 Task: Add Teapigs Green With Envy Mao Feng Green Tea to the cart.
Action: Mouse pressed left at (26, 101)
Screenshot: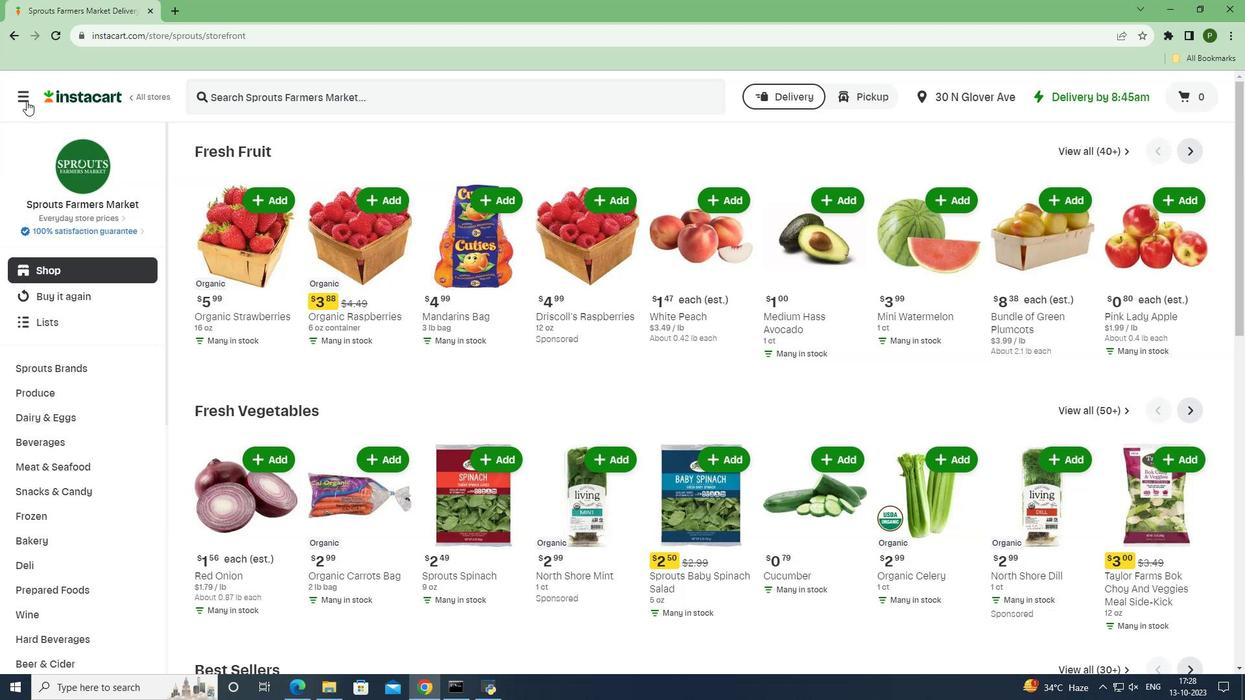 
Action: Mouse moved to (50, 329)
Screenshot: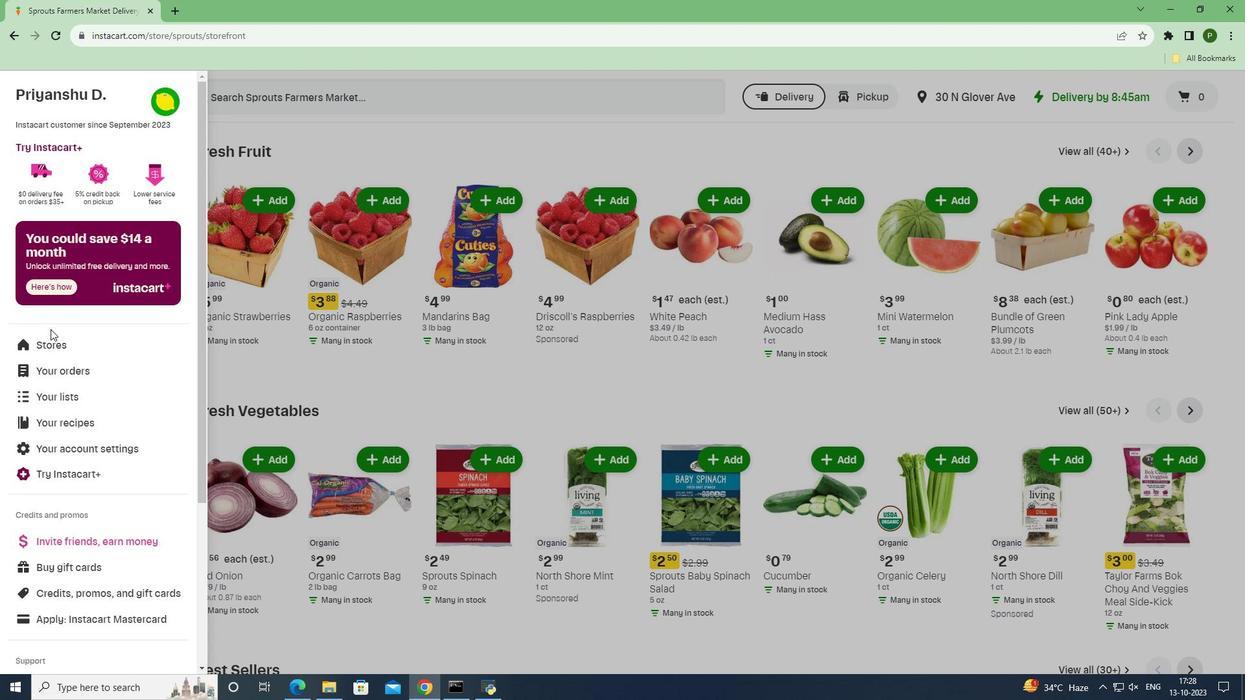 
Action: Mouse pressed left at (50, 329)
Screenshot: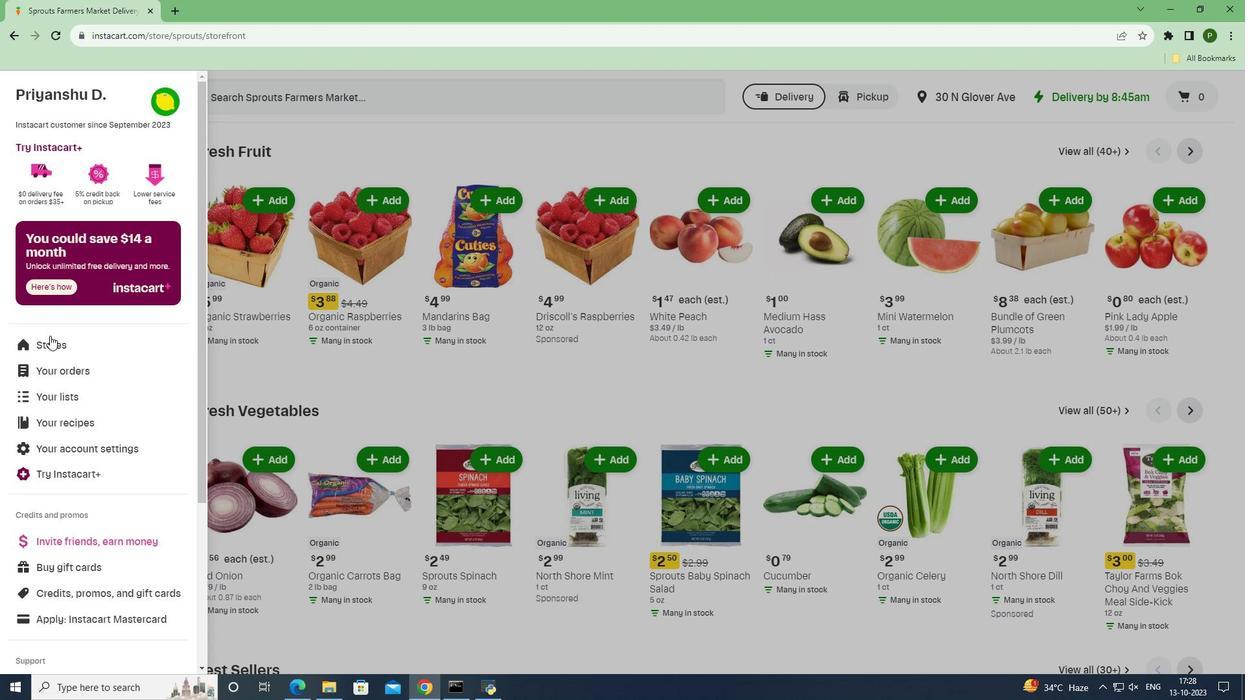 
Action: Mouse moved to (49, 336)
Screenshot: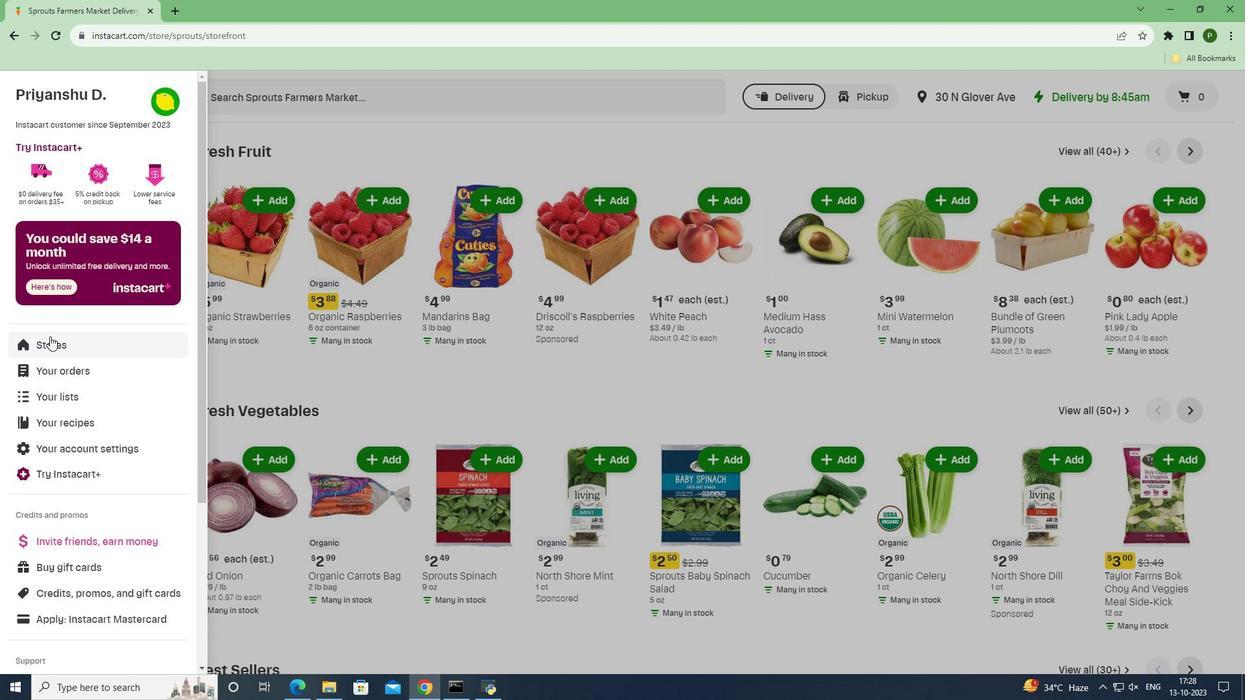
Action: Mouse pressed left at (49, 336)
Screenshot: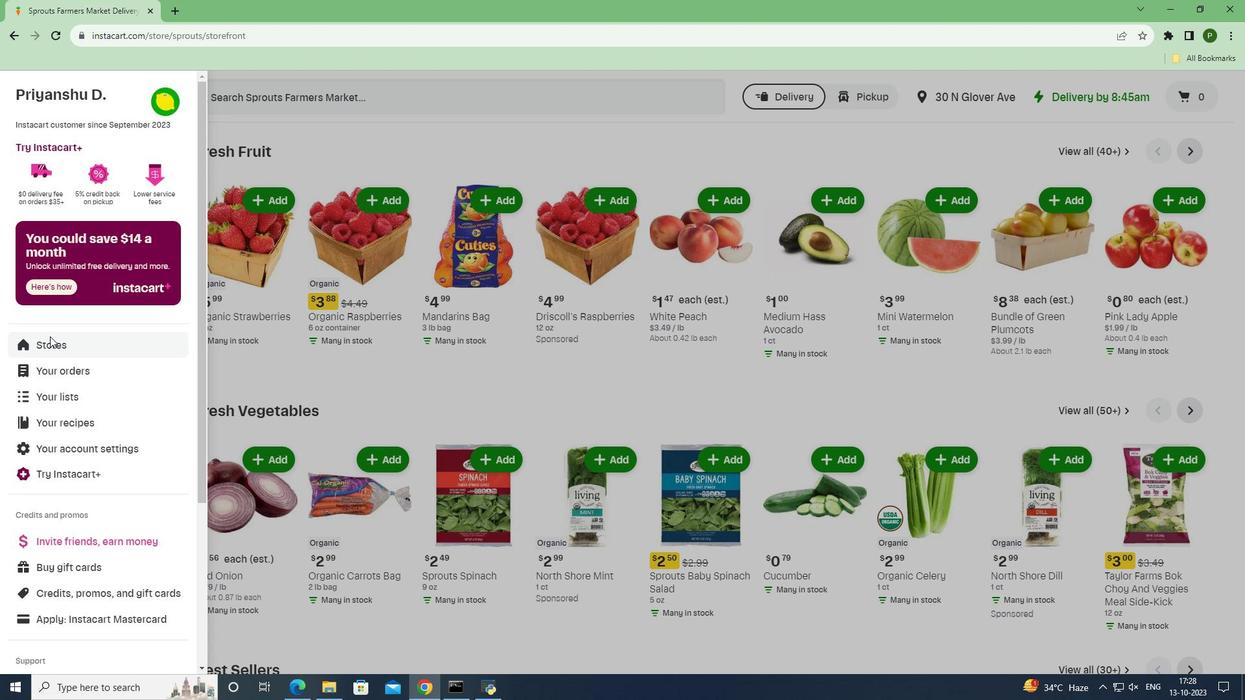 
Action: Mouse moved to (304, 143)
Screenshot: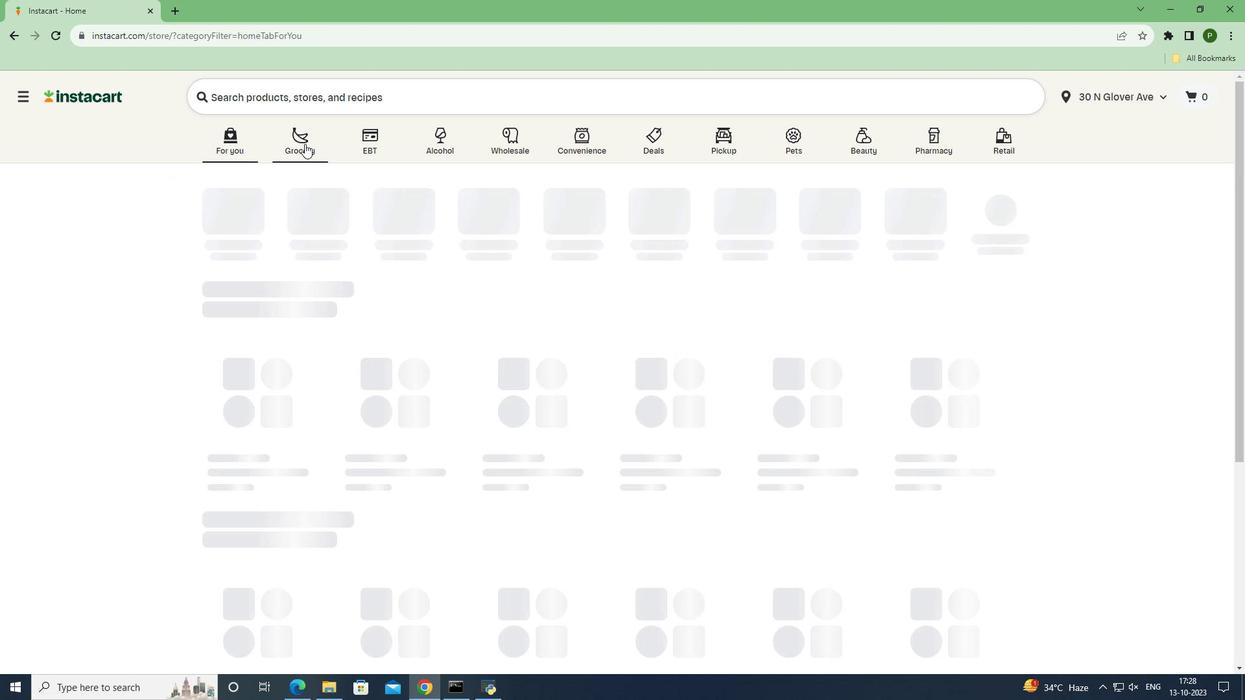 
Action: Mouse pressed left at (304, 143)
Screenshot: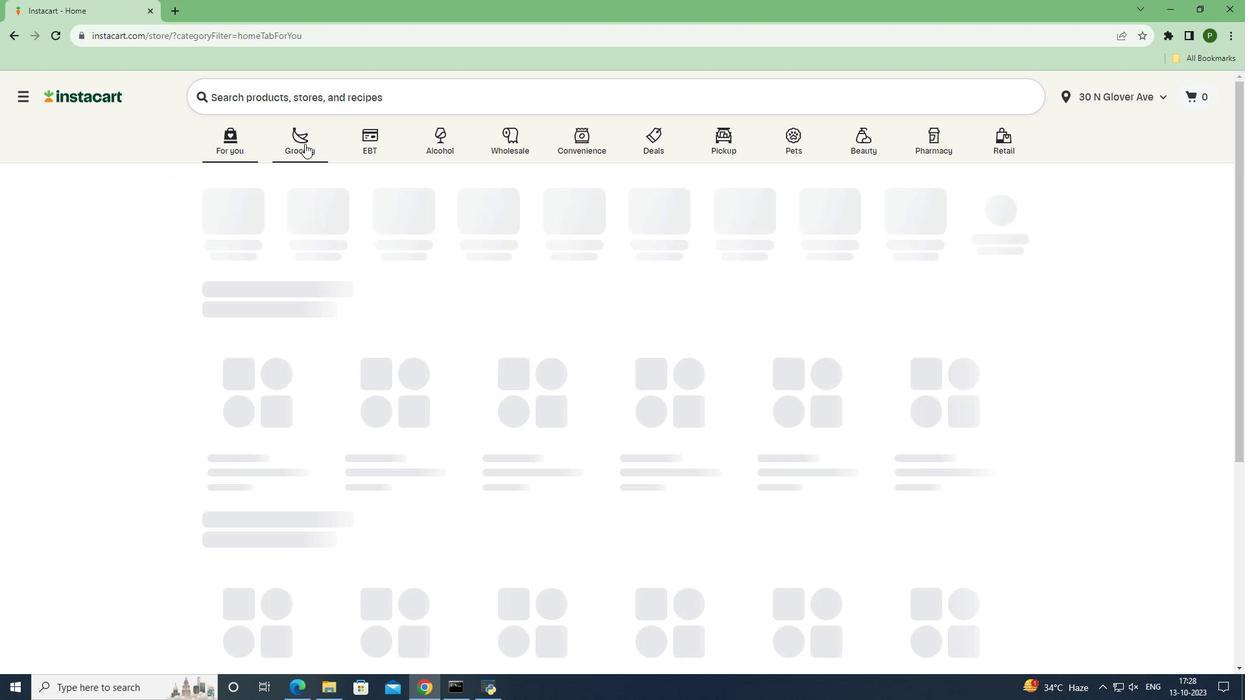 
Action: Mouse moved to (826, 308)
Screenshot: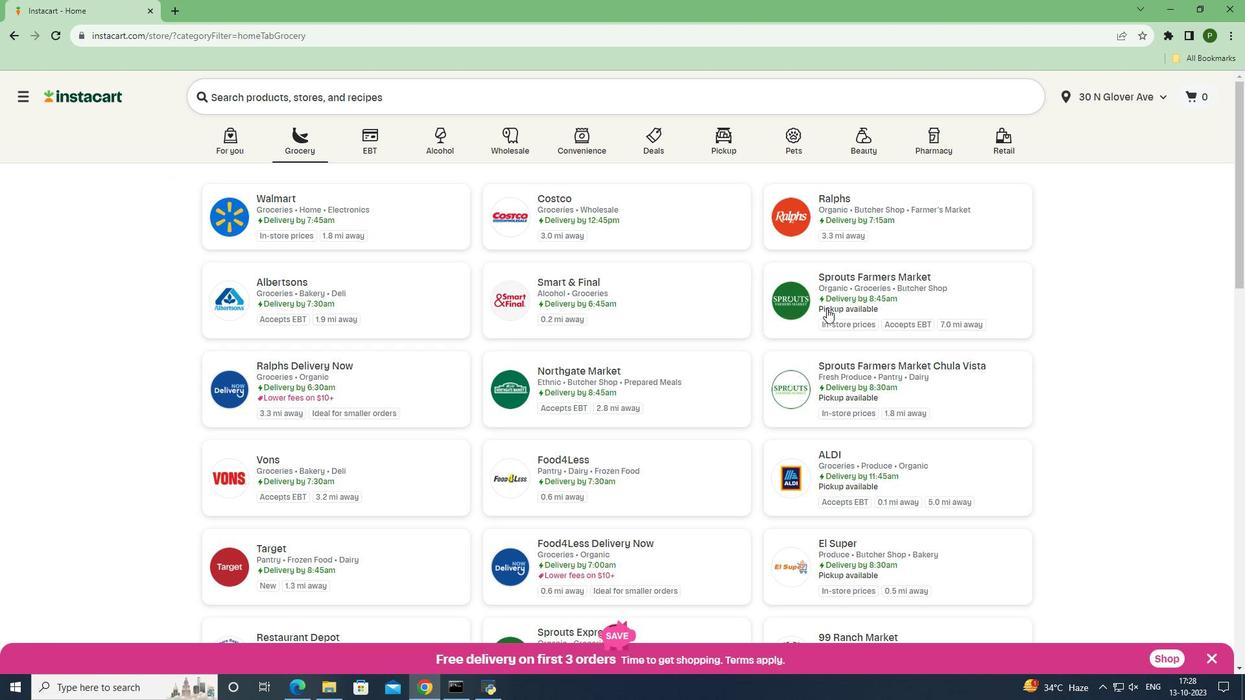 
Action: Mouse pressed left at (826, 308)
Screenshot: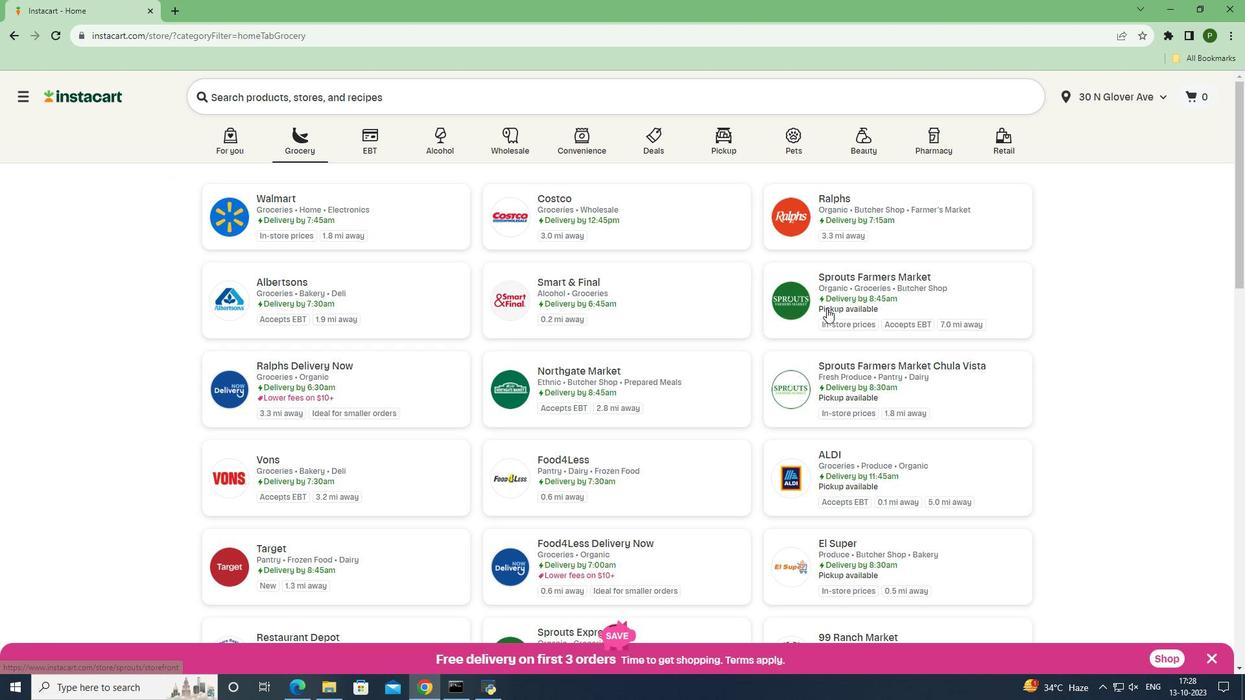 
Action: Mouse moved to (90, 448)
Screenshot: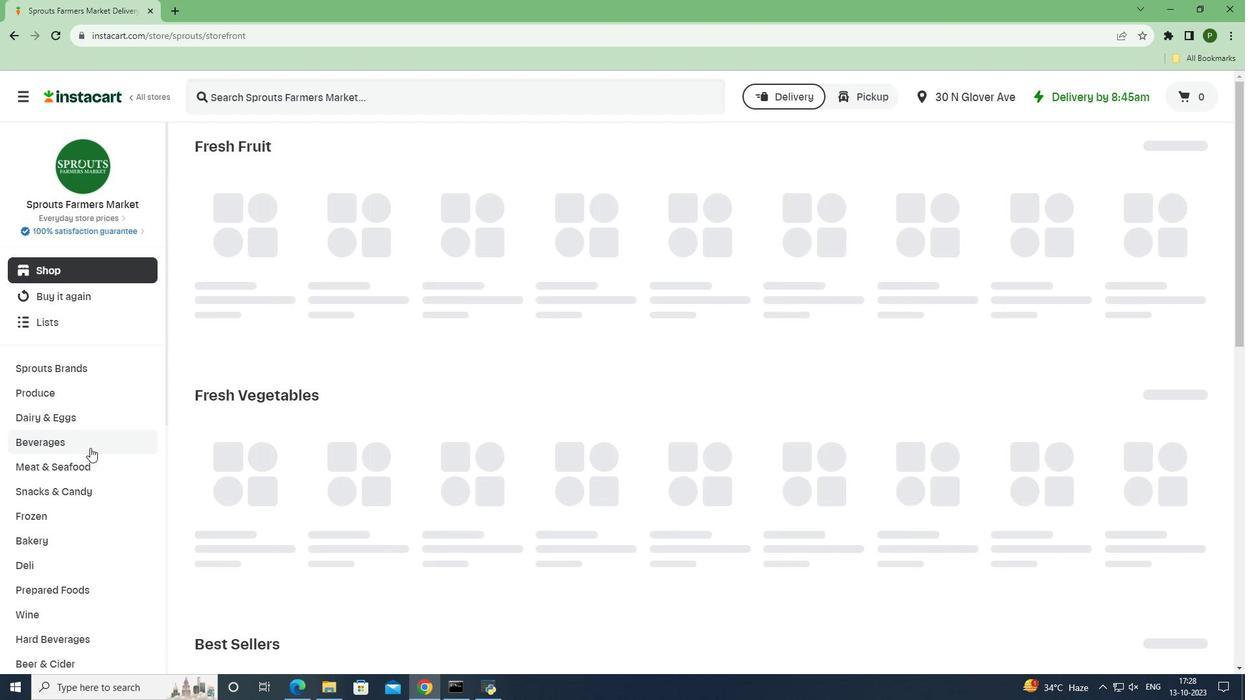 
Action: Mouse pressed left at (90, 448)
Screenshot: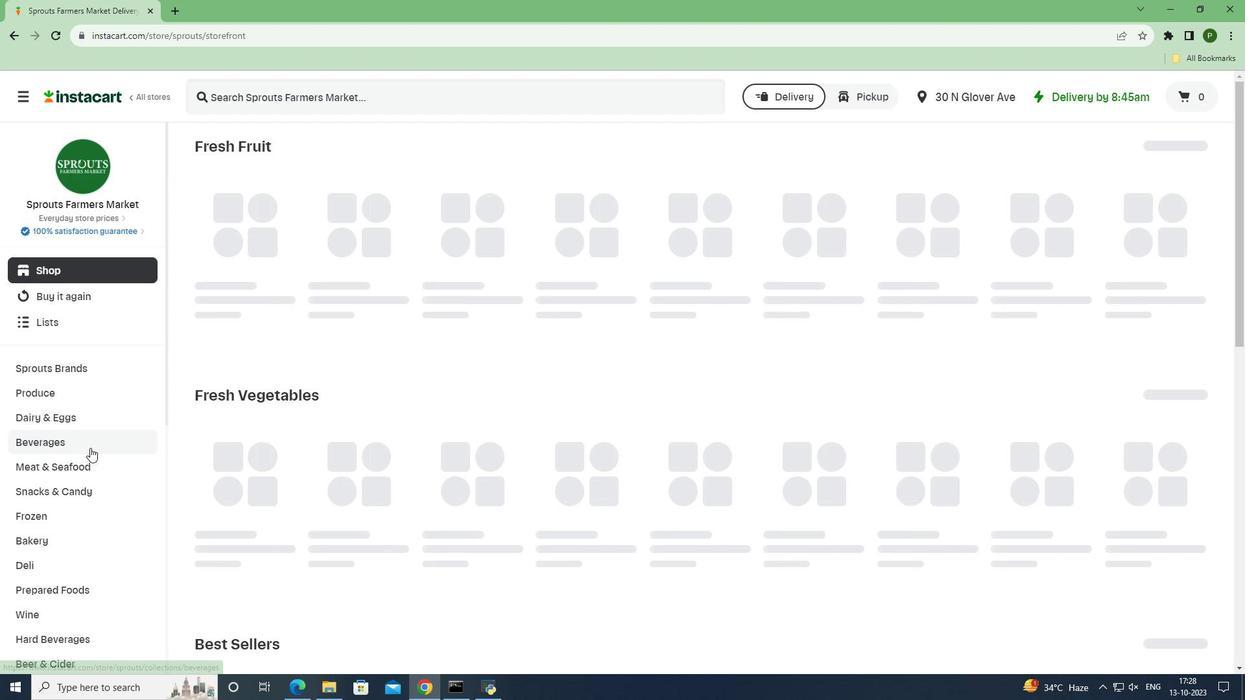 
Action: Mouse moved to (1131, 175)
Screenshot: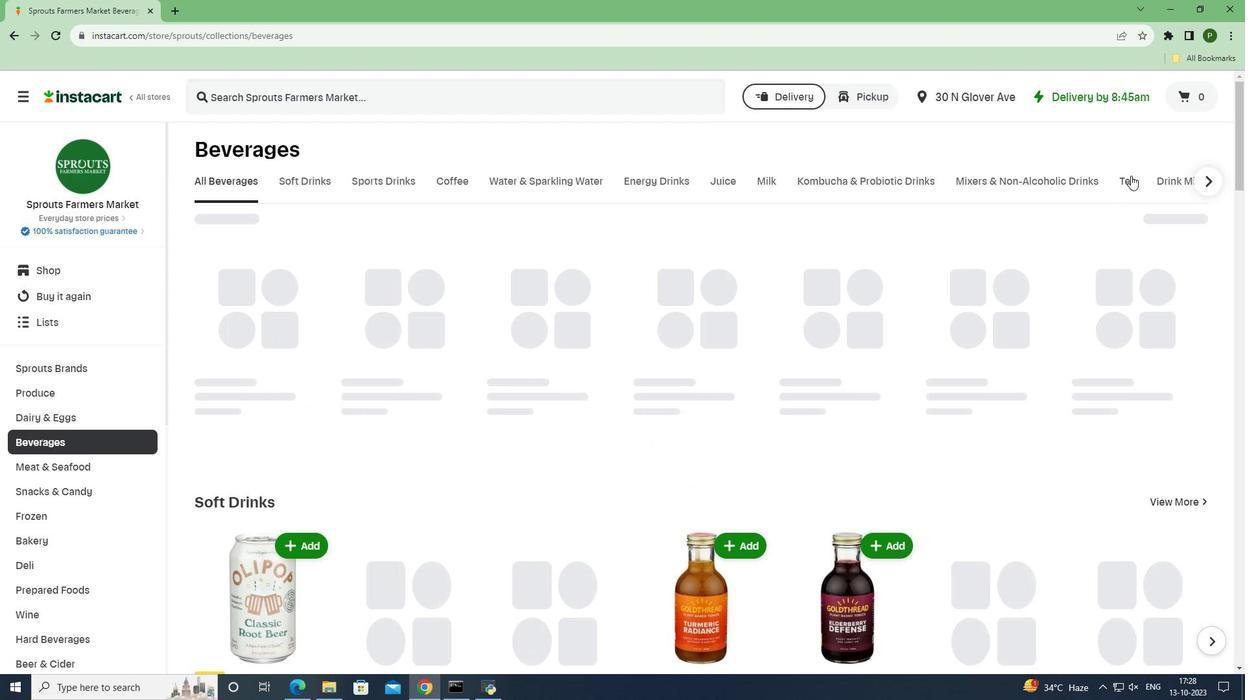 
Action: Mouse pressed left at (1131, 175)
Screenshot: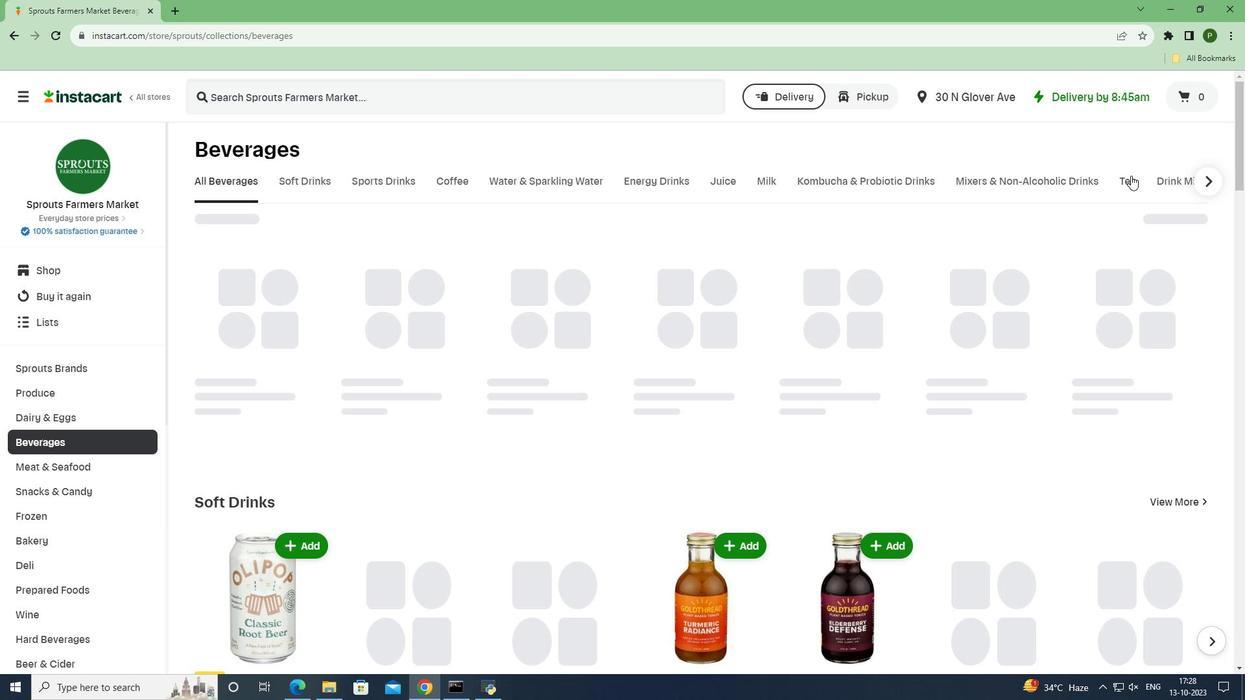 
Action: Mouse moved to (561, 101)
Screenshot: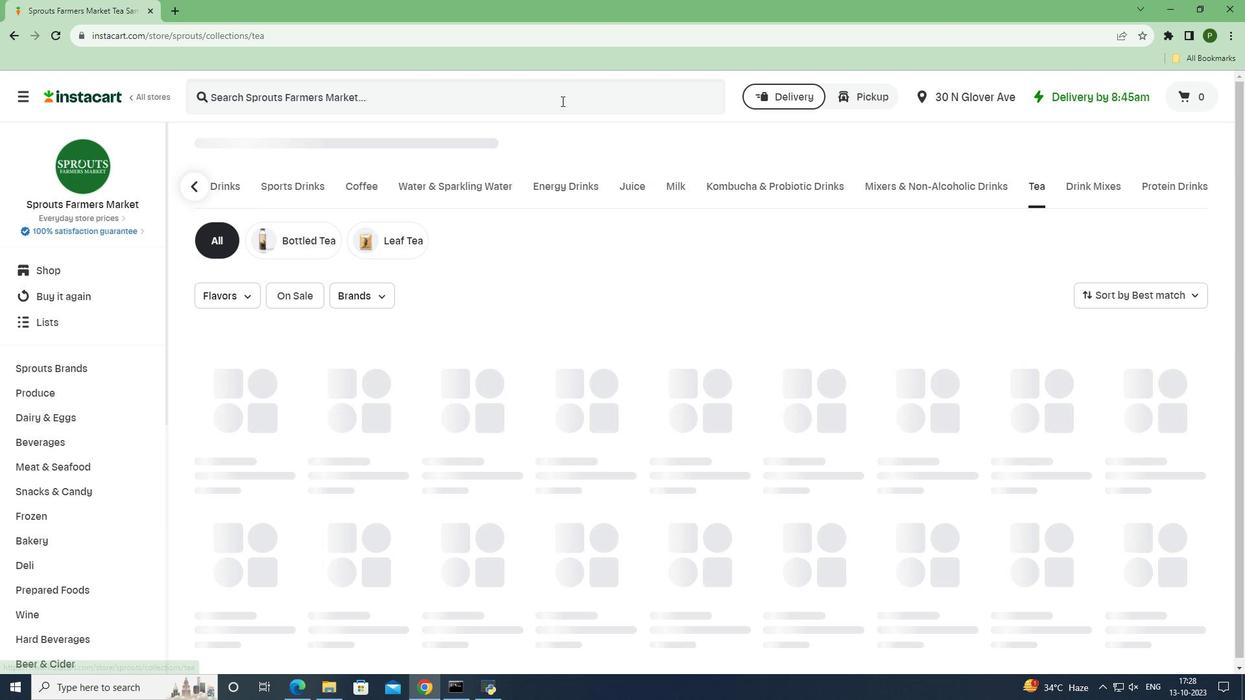 
Action: Mouse pressed left at (561, 101)
Screenshot: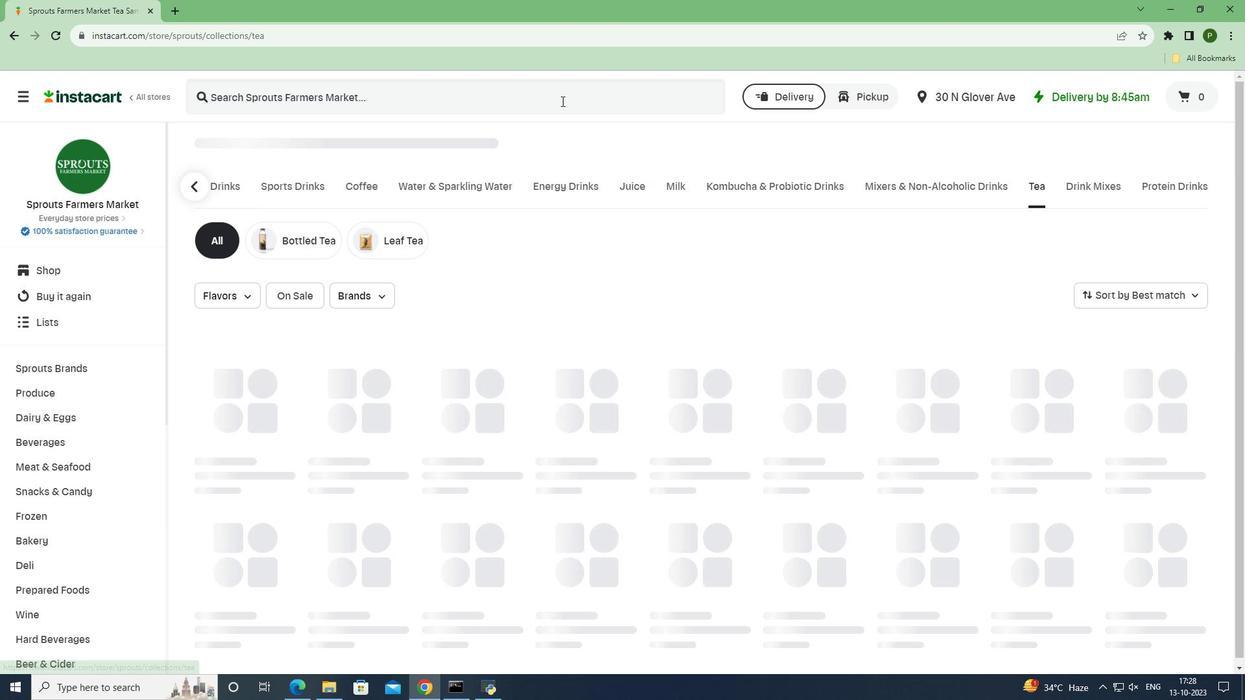 
Action: Key pressed <Key.caps_lock>T<Key.caps_lock>eapigs<Key.space><Key.caps_lock>G<Key.caps_lock>reen<Key.space><Key.caps_lock>W<Key.caps_lock>ith<Key.space><Key.caps_lock>E<Key.caps_lock>nvy<Key.space><Key.caps_lock>M<Key.caps_lock>ao<Key.space><Key.caps_lock>F<Key.caps_lock>eng<Key.space><Key.caps_lock>G<Key.caps_lock>reen<Key.space><Key.caps_lock>T<Key.caps_lock>ea<Key.space><Key.enter>
Screenshot: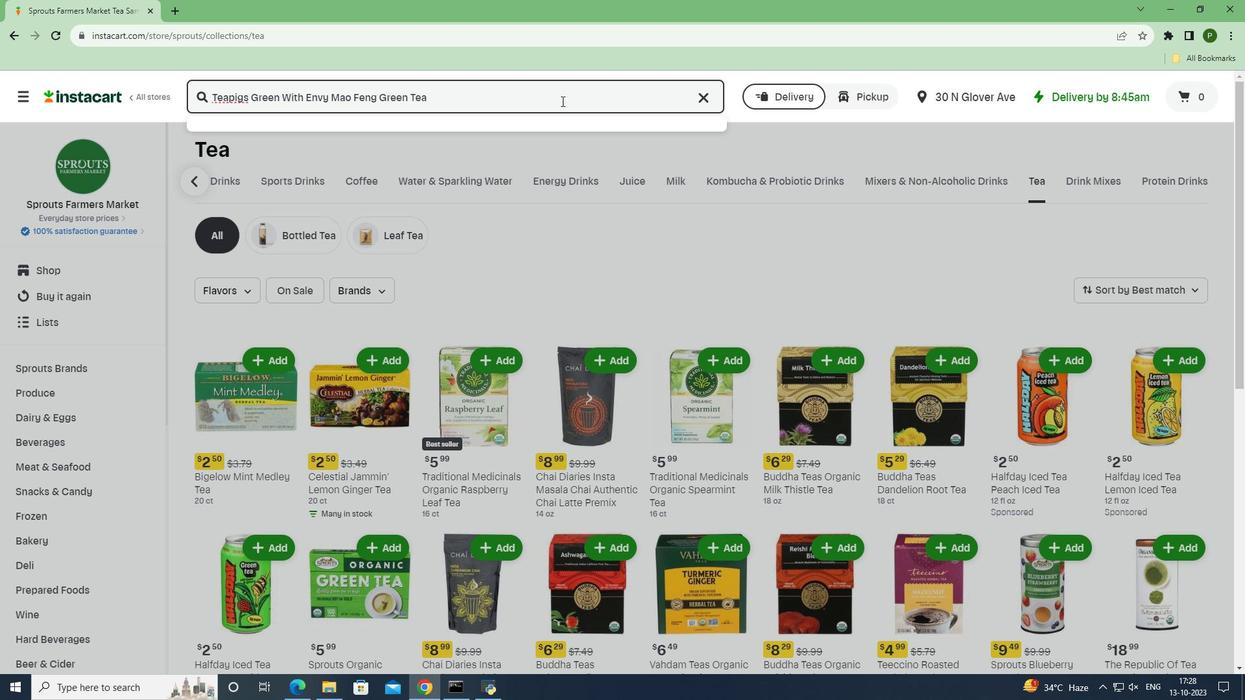 
Action: Mouse moved to (771, 204)
Screenshot: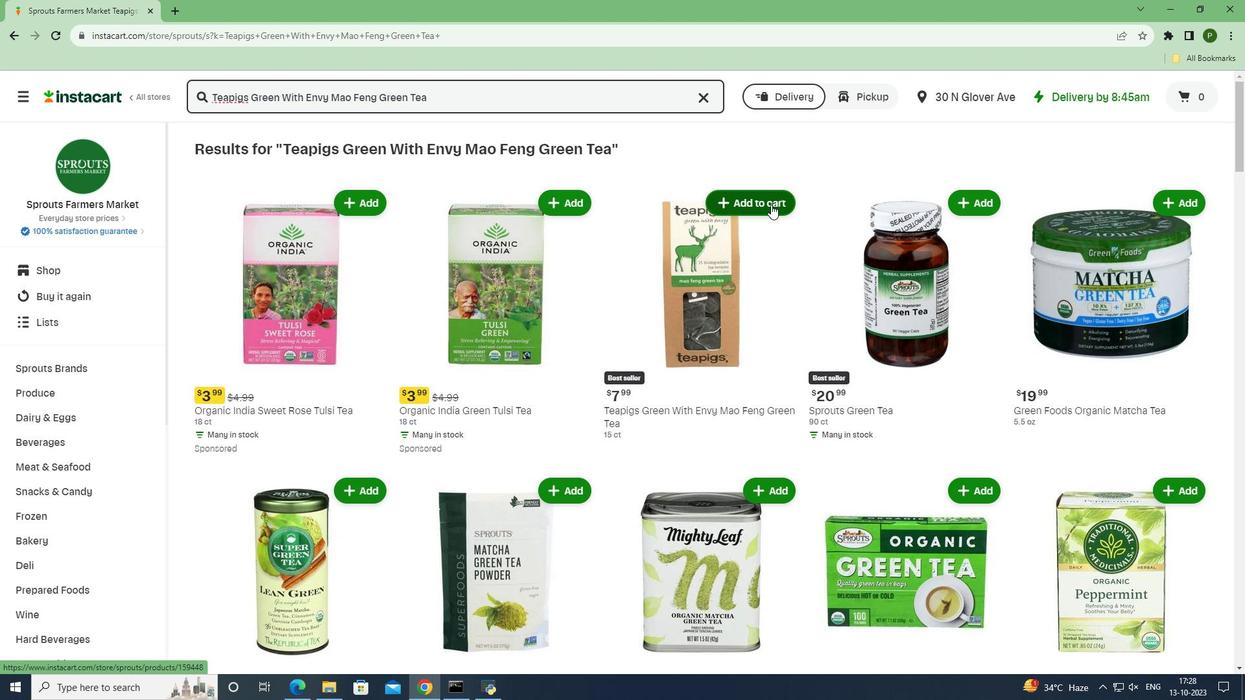
Action: Mouse pressed left at (771, 204)
Screenshot: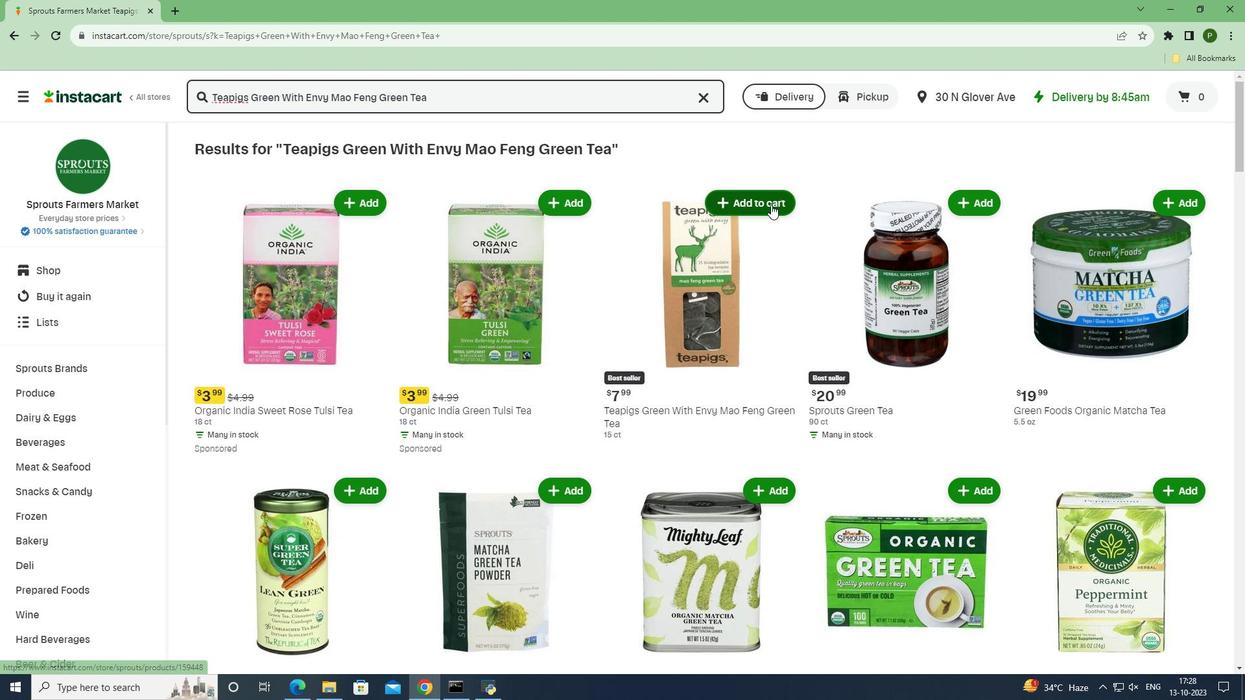 
Action: Mouse moved to (758, 263)
Screenshot: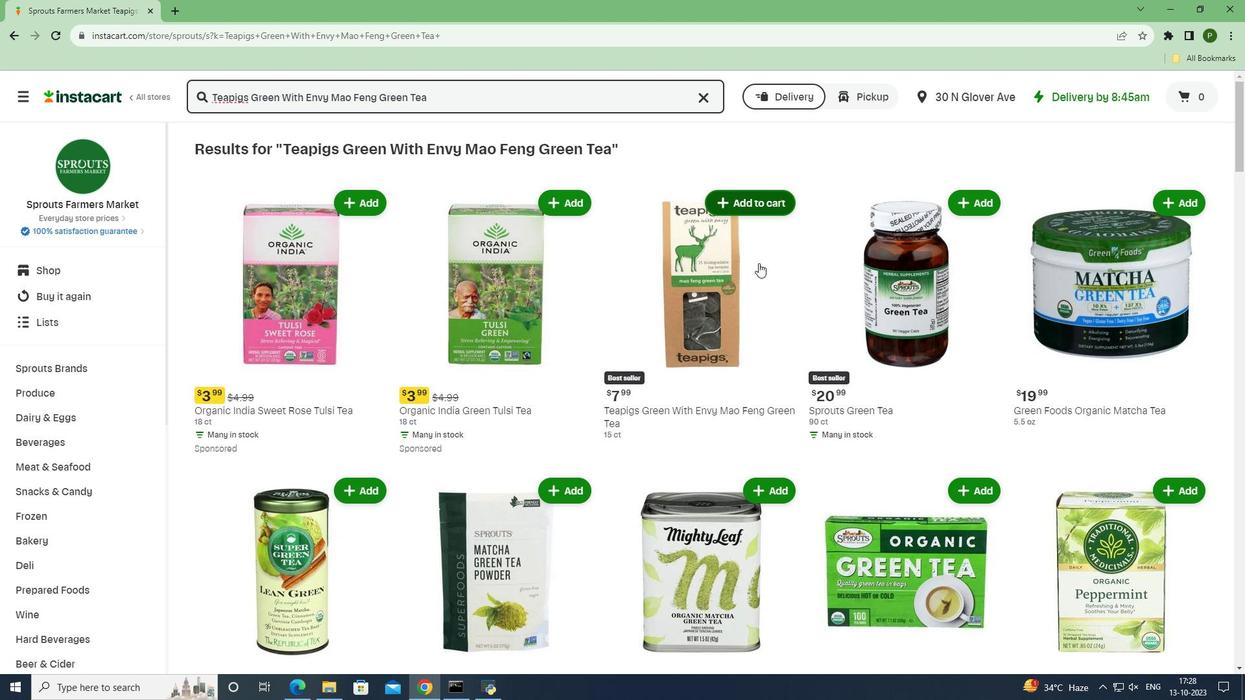 
